 Task: Add Taylor Farms Chicken Caesar Salad Bowl to the cart.
Action: Mouse moved to (13, 91)
Screenshot: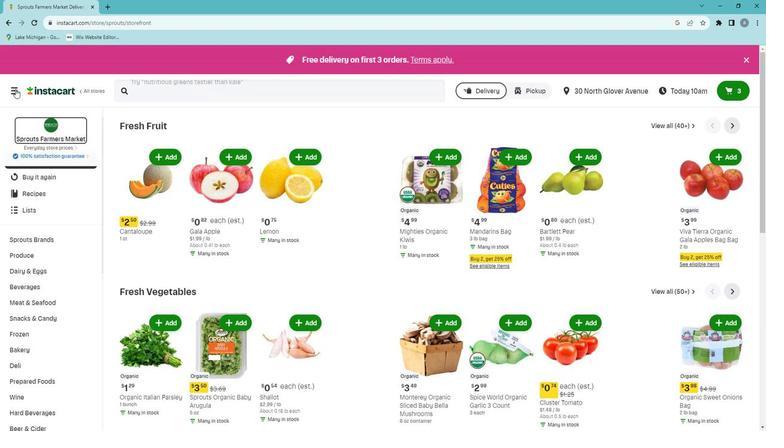 
Action: Mouse pressed left at (13, 91)
Screenshot: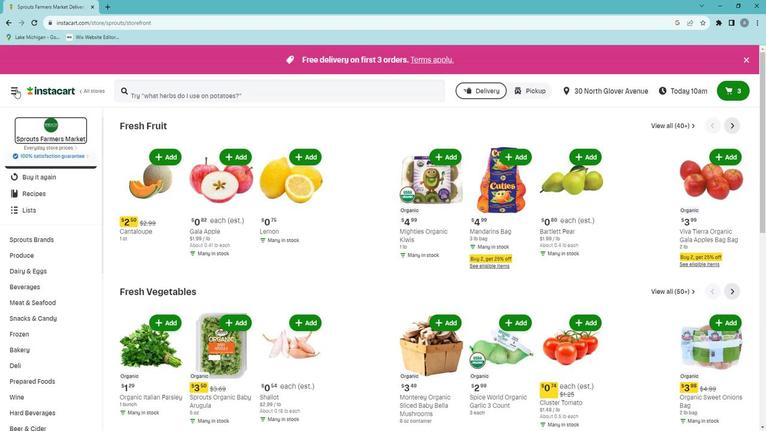 
Action: Mouse moved to (51, 230)
Screenshot: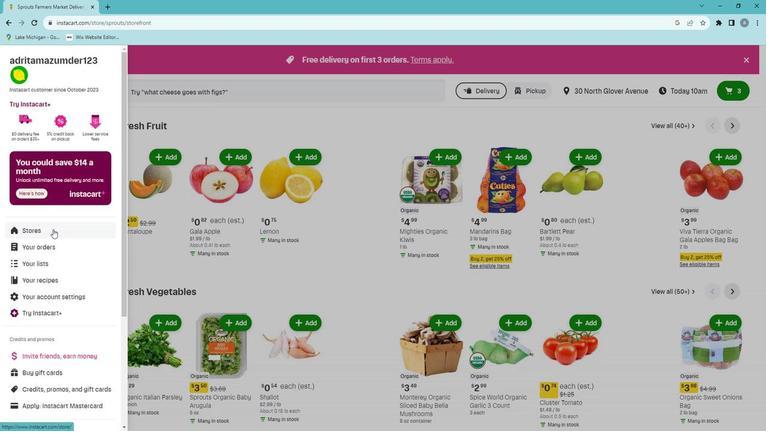 
Action: Mouse pressed left at (51, 230)
Screenshot: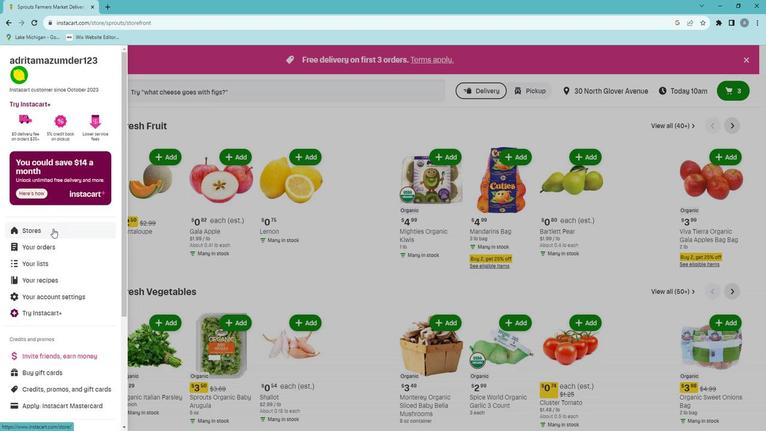 
Action: Mouse moved to (177, 96)
Screenshot: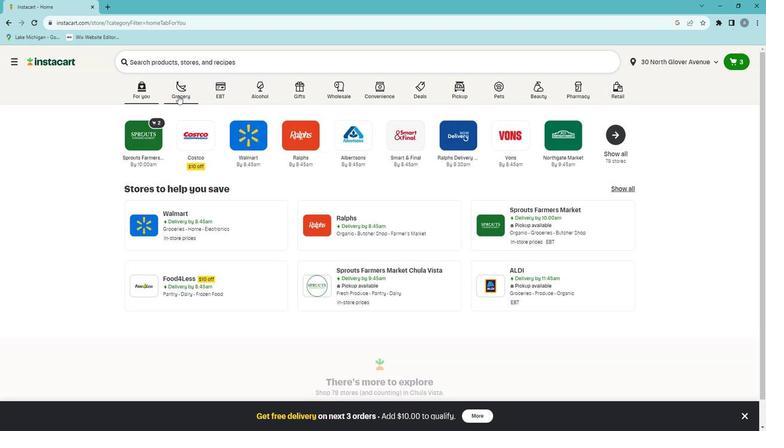 
Action: Mouse pressed left at (177, 96)
Screenshot: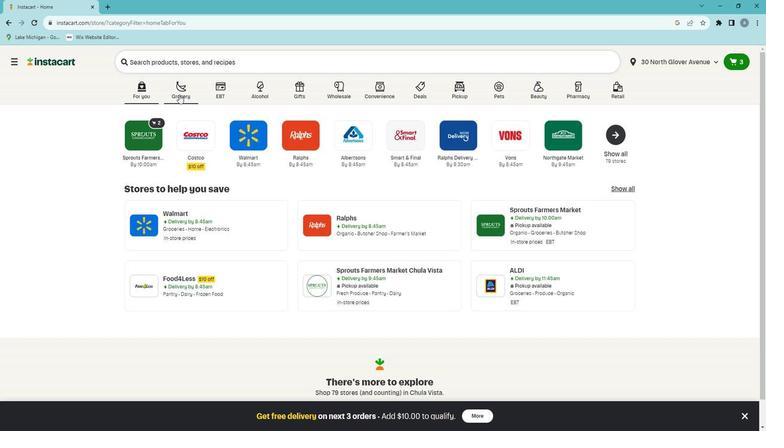 
Action: Mouse moved to (160, 244)
Screenshot: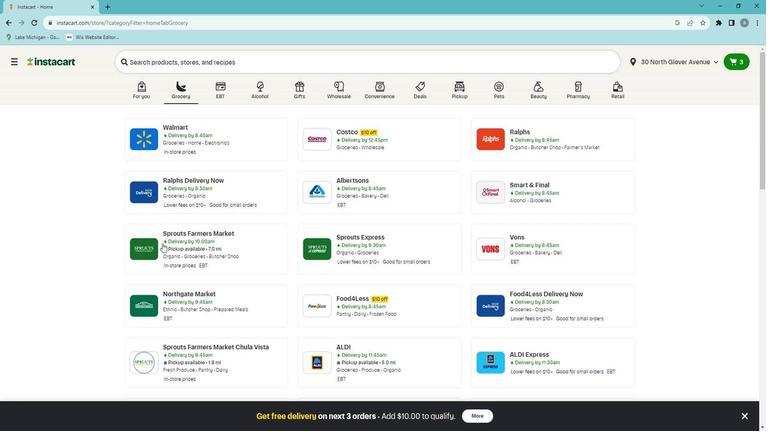 
Action: Mouse pressed left at (160, 244)
Screenshot: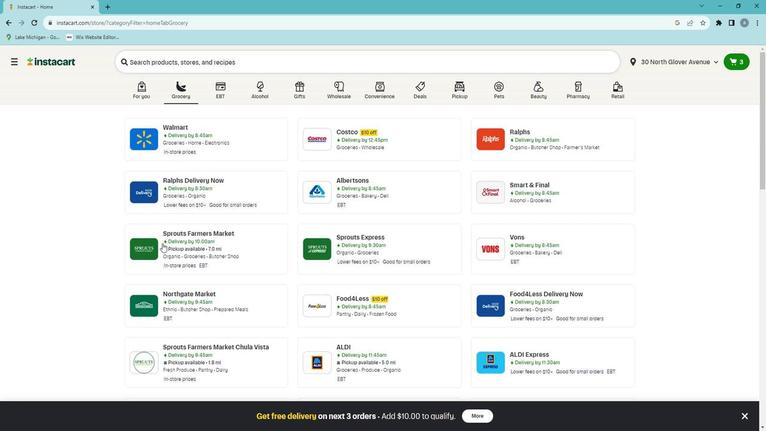 
Action: Mouse moved to (94, 289)
Screenshot: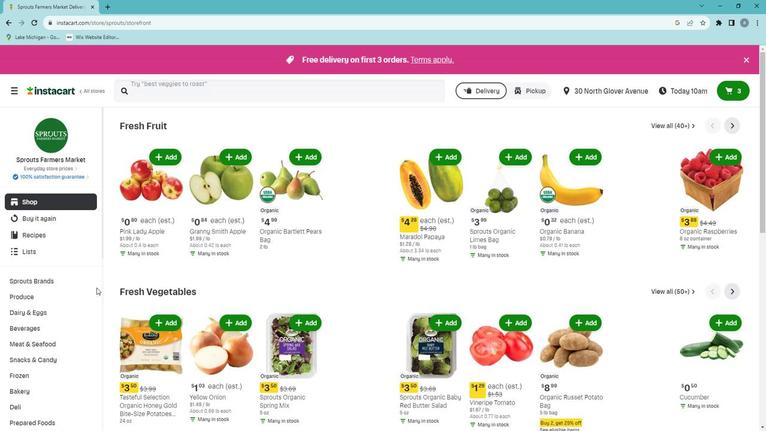 
Action: Mouse scrolled (94, 289) with delta (0, 0)
Screenshot: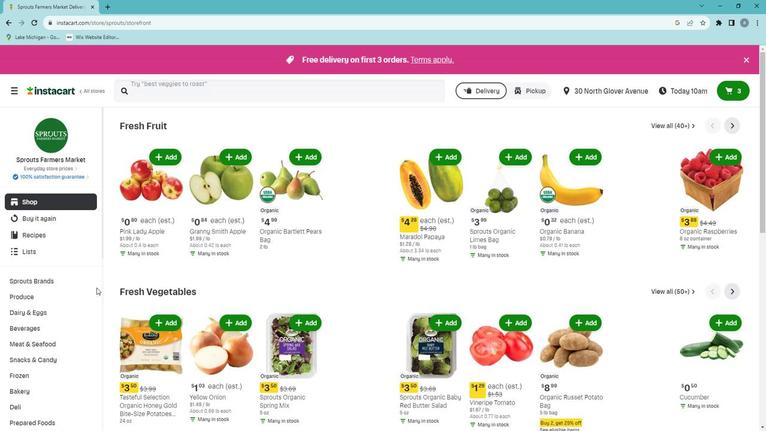 
Action: Mouse moved to (94, 289)
Screenshot: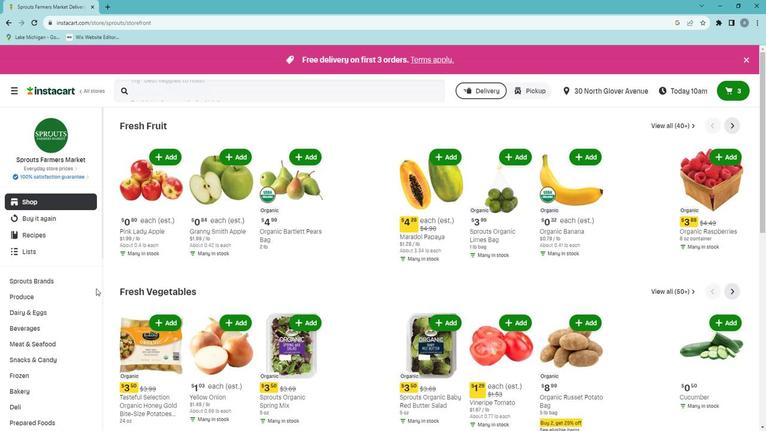 
Action: Mouse scrolled (94, 289) with delta (0, 0)
Screenshot: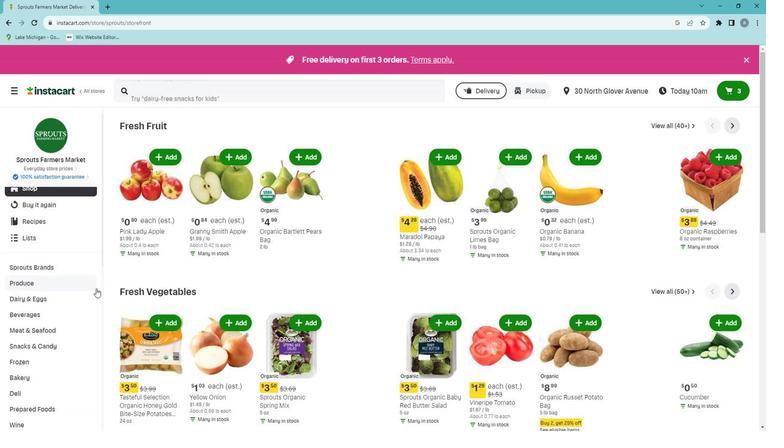 
Action: Mouse scrolled (94, 289) with delta (0, 0)
Screenshot: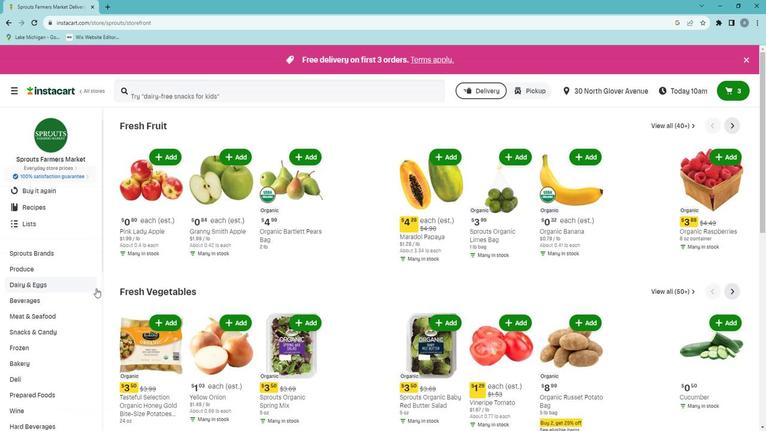 
Action: Mouse moved to (38, 300)
Screenshot: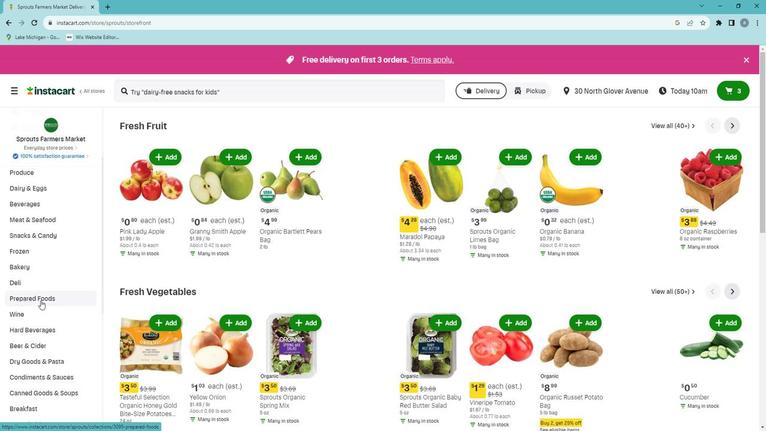
Action: Mouse pressed left at (38, 300)
Screenshot: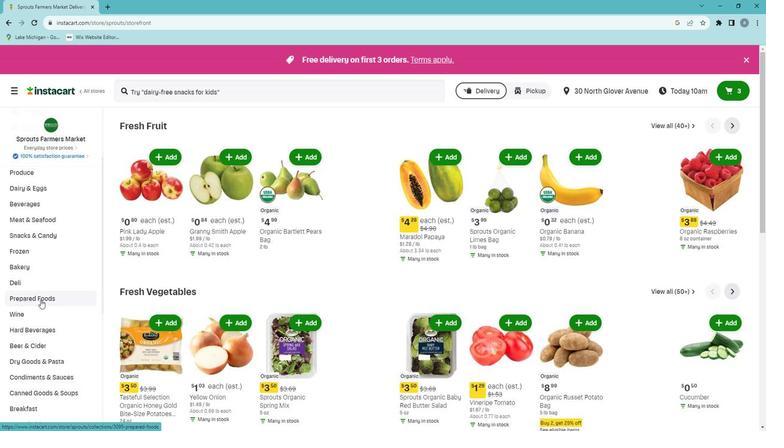 
Action: Mouse moved to (428, 144)
Screenshot: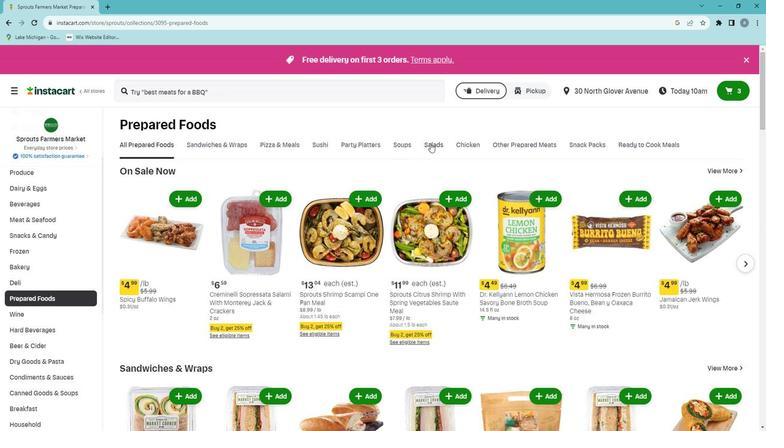 
Action: Mouse pressed left at (428, 144)
Screenshot: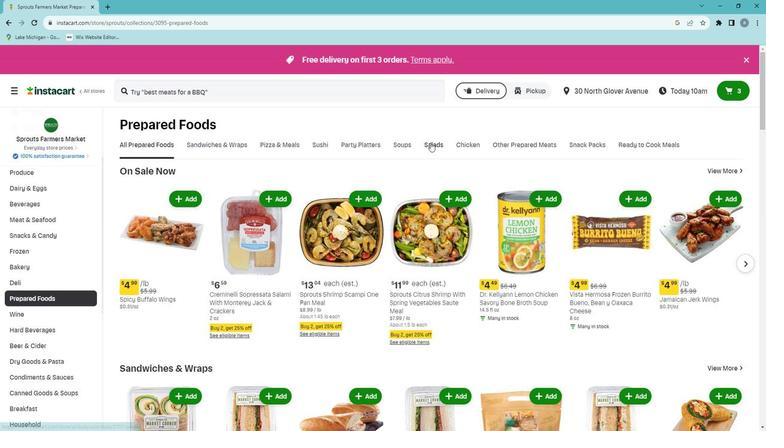 
Action: Mouse moved to (494, 185)
Screenshot: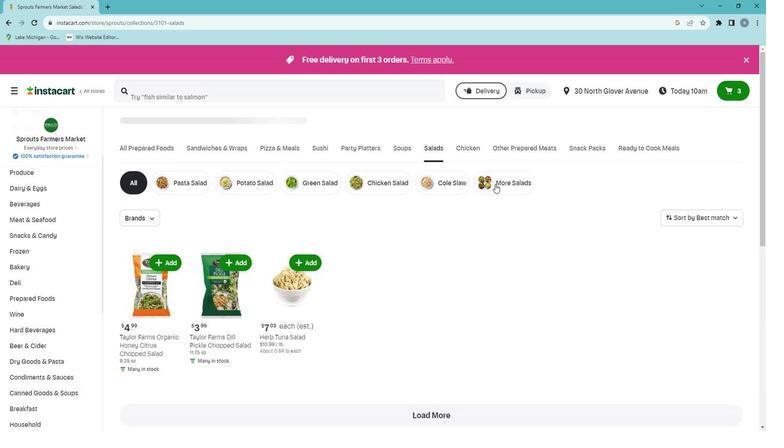 
Action: Mouse pressed left at (494, 185)
Screenshot: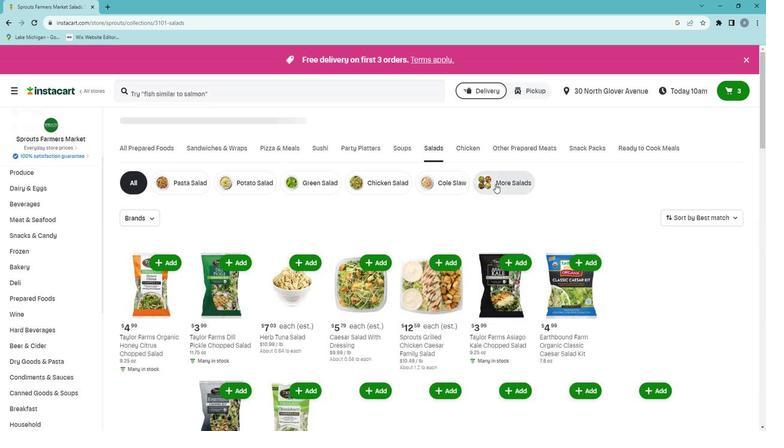 
Action: Mouse moved to (578, 260)
Screenshot: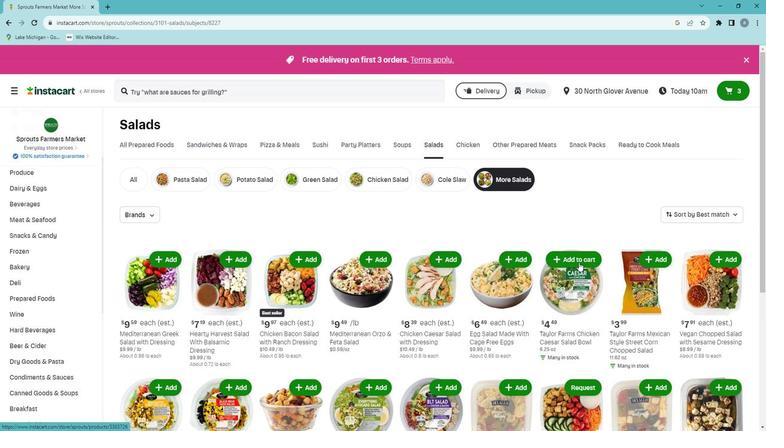 
Action: Mouse pressed left at (578, 260)
Screenshot: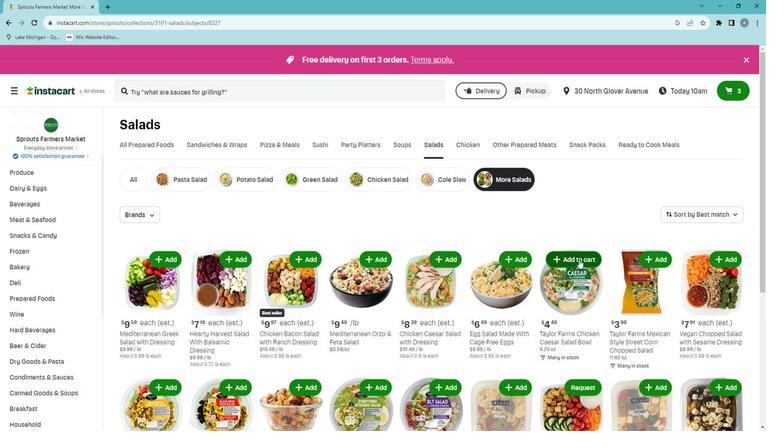
Action: Mouse moved to (577, 262)
Screenshot: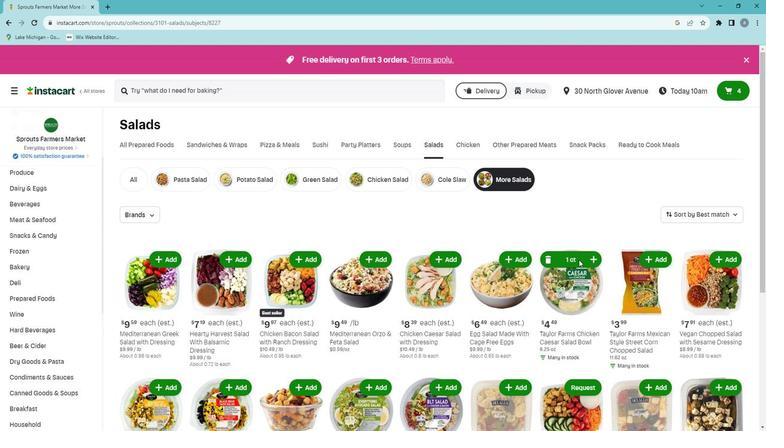 
